 Task: Select the scale with the custom "90".
Action: Mouse moved to (56, 127)
Screenshot: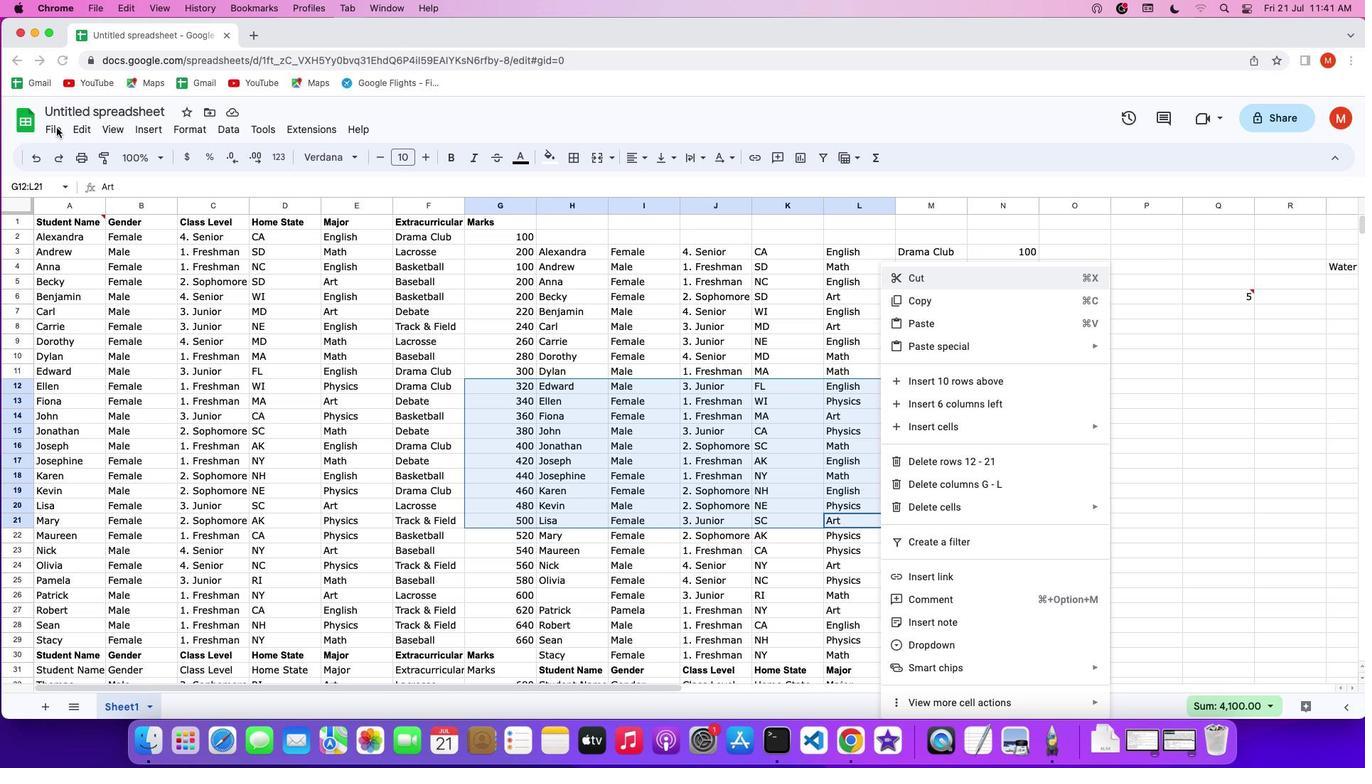 
Action: Mouse pressed left at (56, 127)
Screenshot: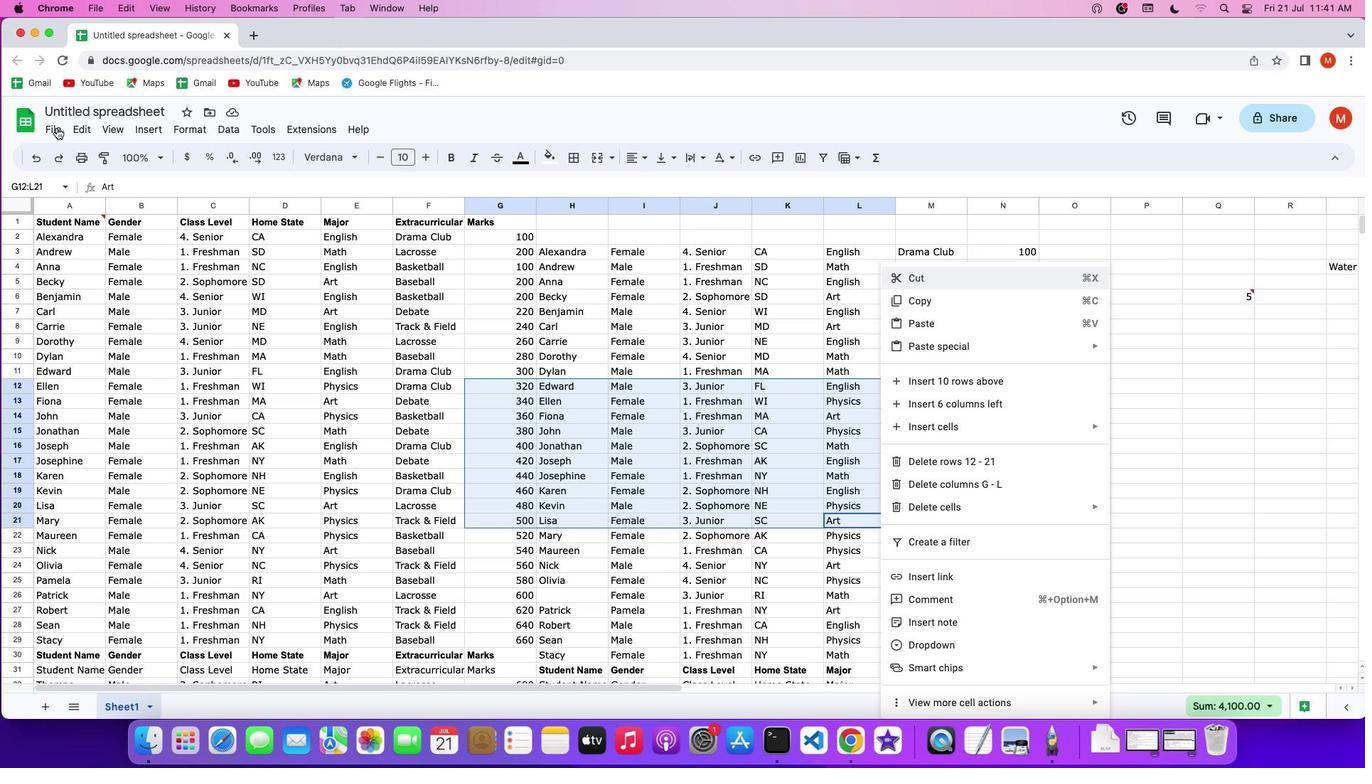 
Action: Mouse pressed left at (56, 127)
Screenshot: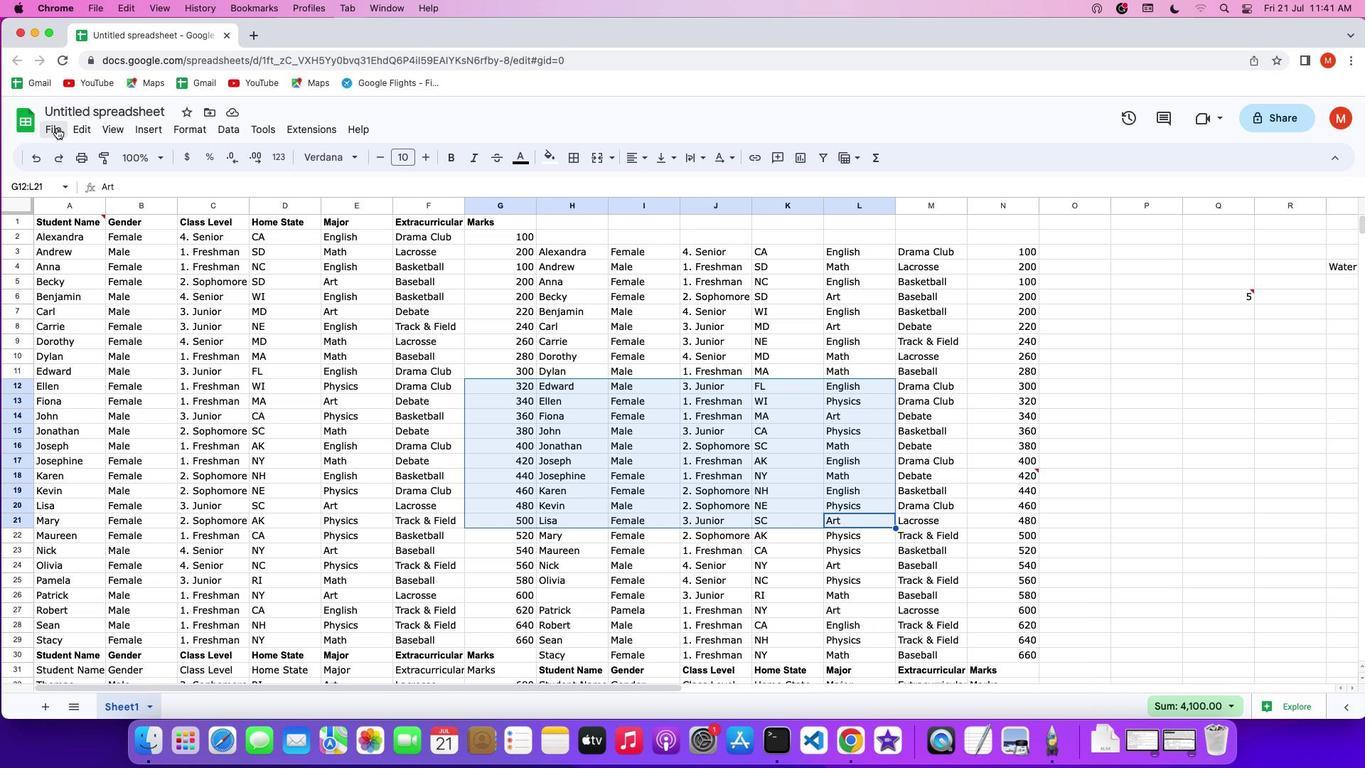 
Action: Mouse pressed left at (56, 127)
Screenshot: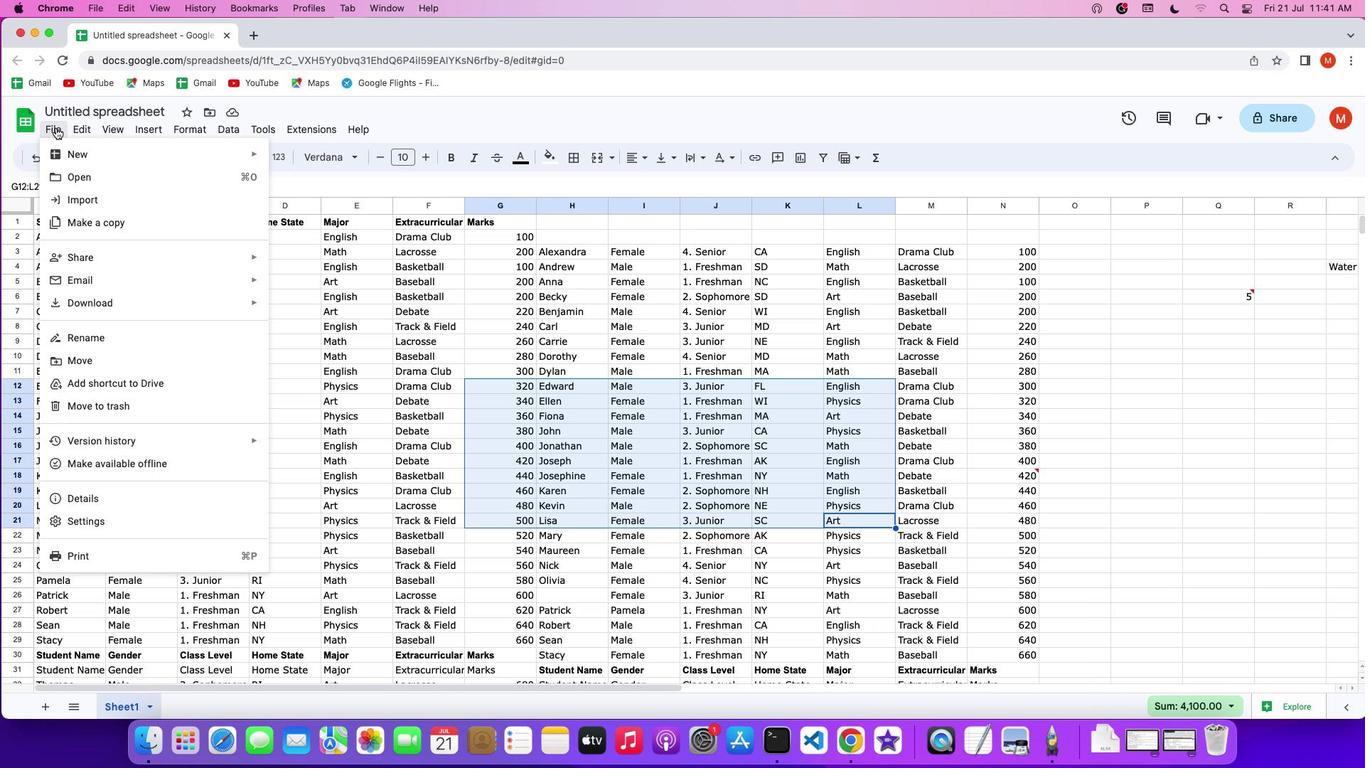 
Action: Mouse moved to (81, 561)
Screenshot: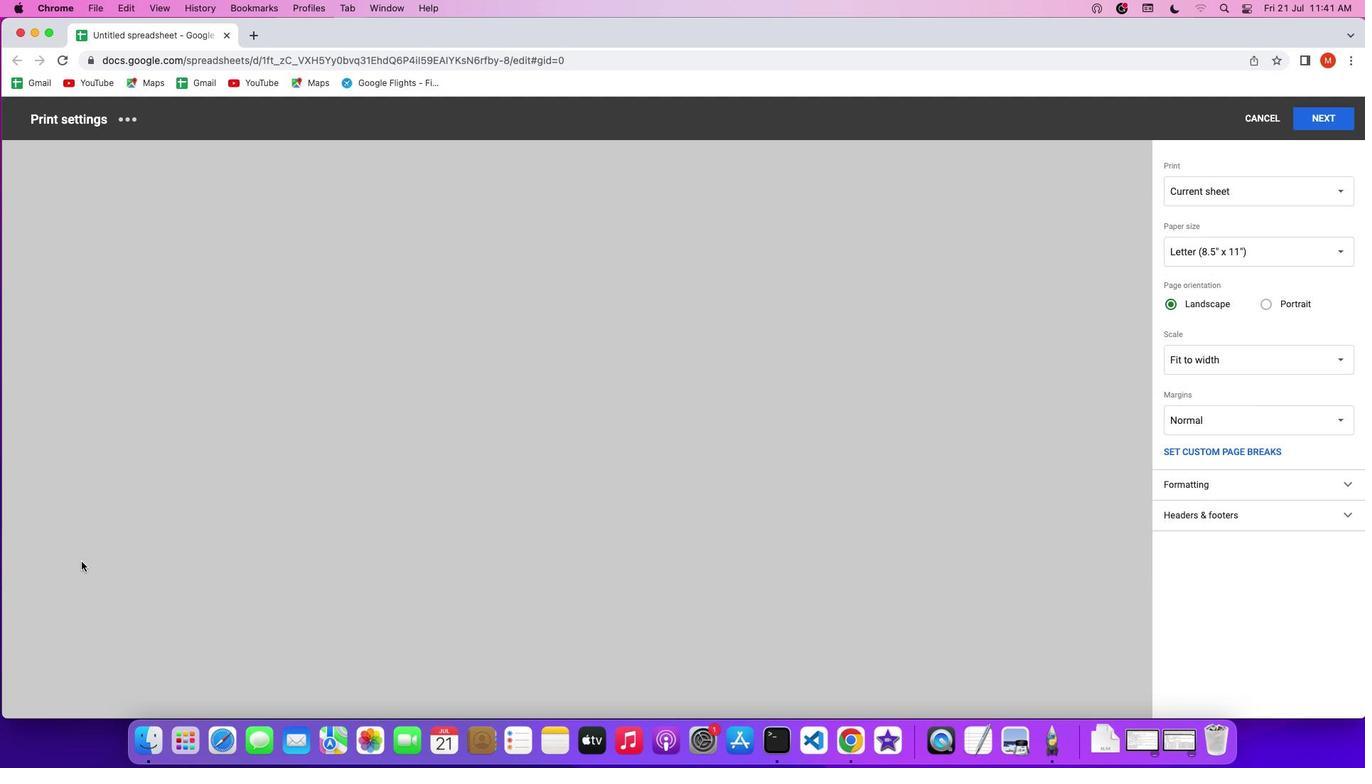 
Action: Mouse pressed left at (81, 561)
Screenshot: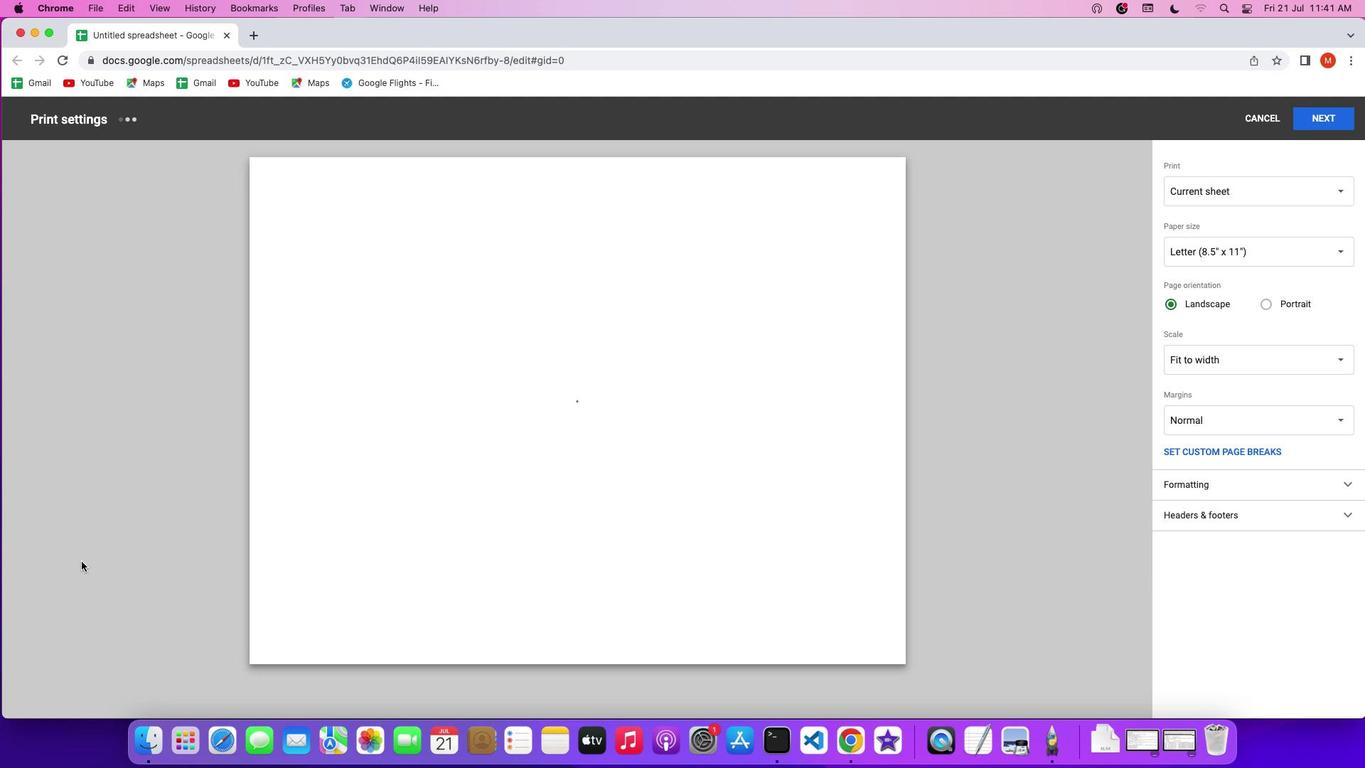 
Action: Mouse moved to (1340, 115)
Screenshot: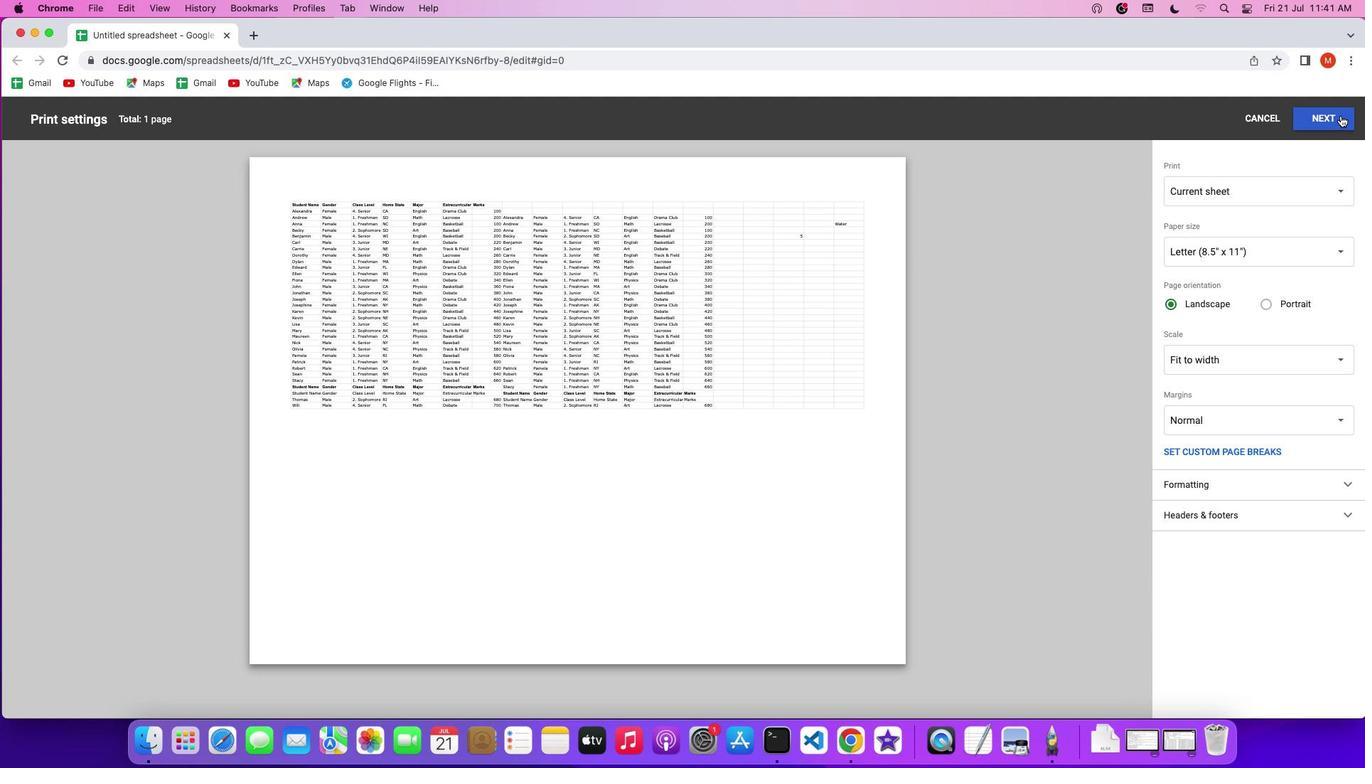 
Action: Mouse pressed left at (1340, 115)
Screenshot: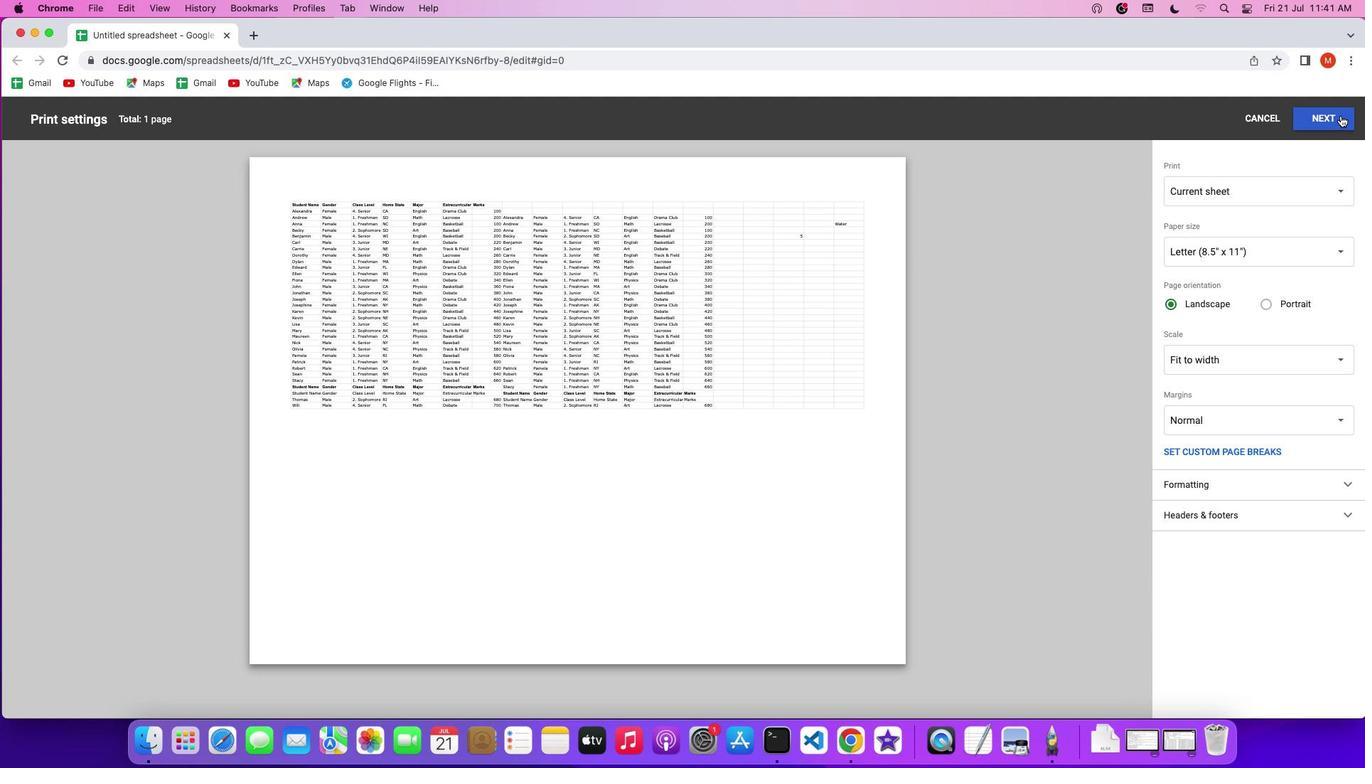 
Action: Mouse moved to (1061, 259)
Screenshot: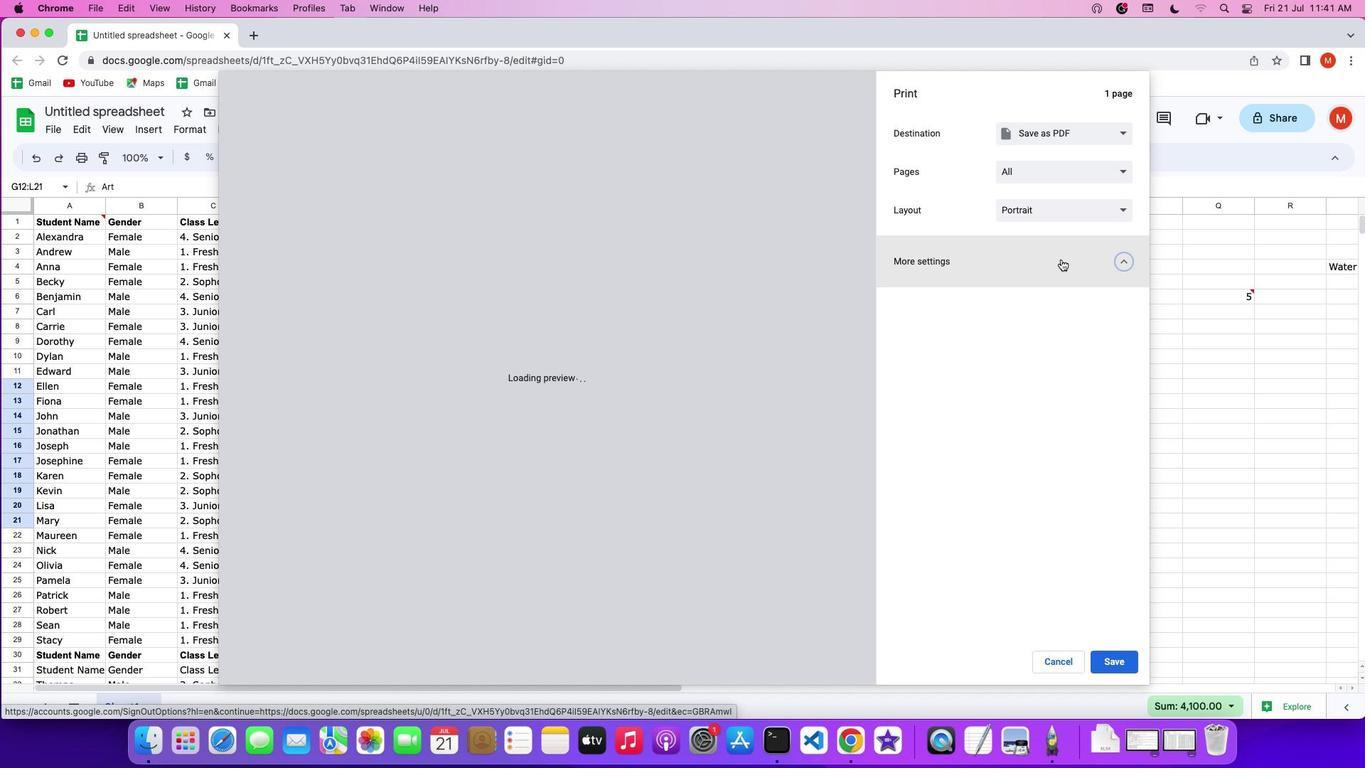 
Action: Mouse pressed left at (1061, 259)
Screenshot: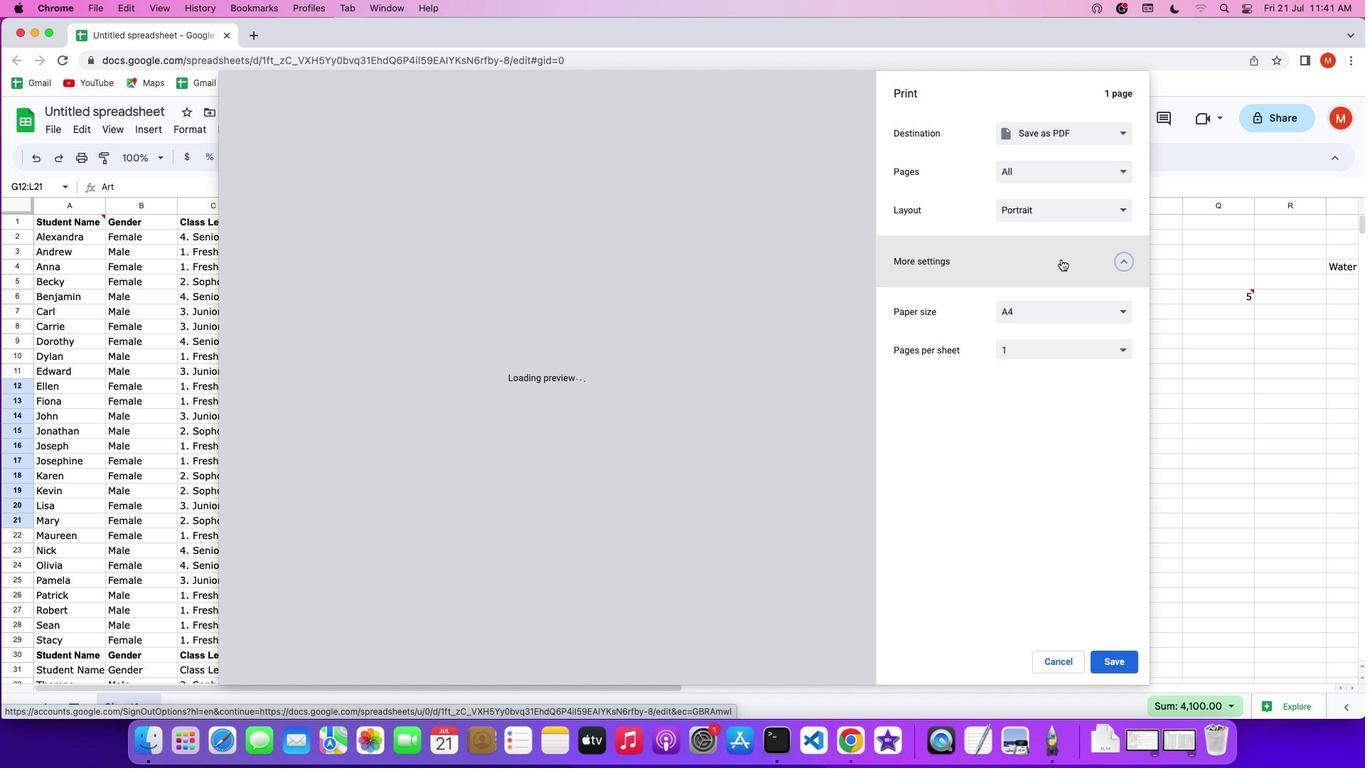 
Action: Mouse moved to (1015, 451)
Screenshot: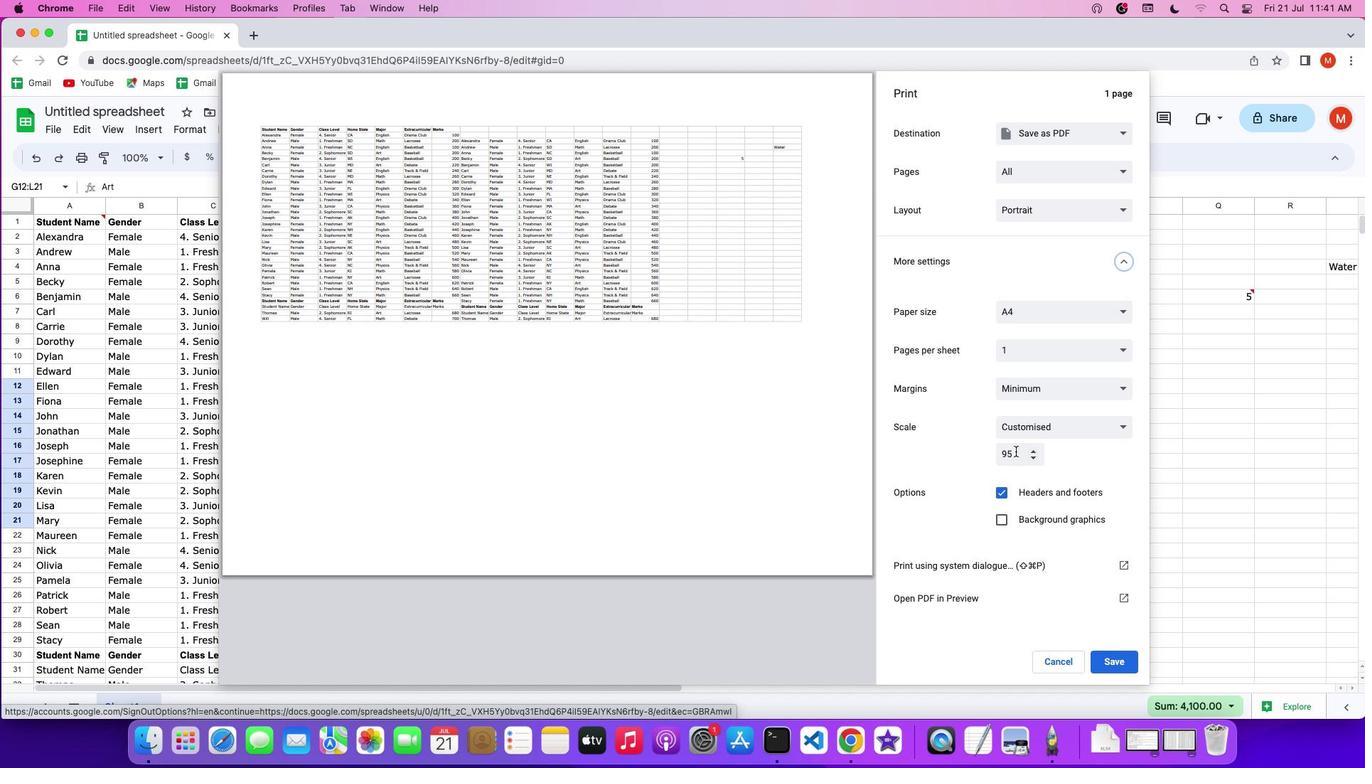 
Action: Mouse pressed left at (1015, 451)
Screenshot: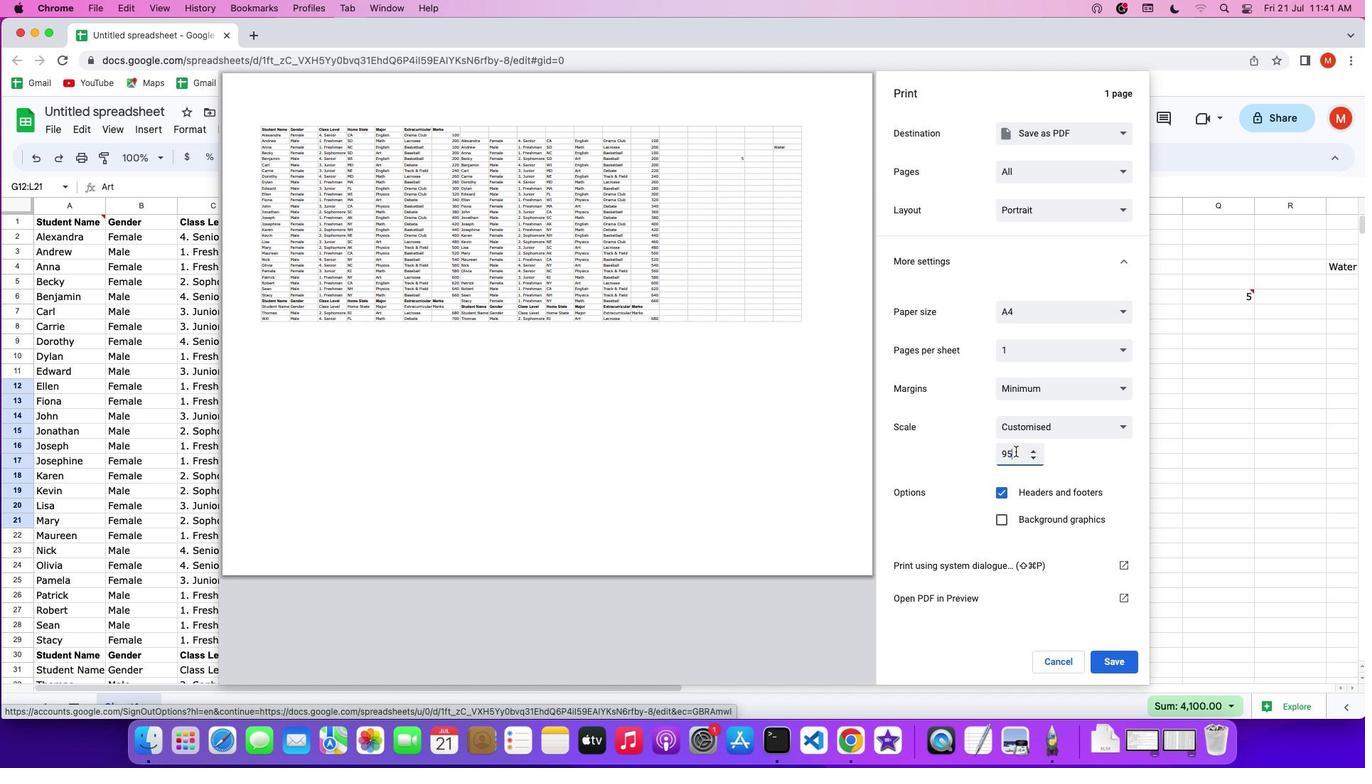 
Action: Key pressed Key.backspaceKey.backspace'9''0'
Screenshot: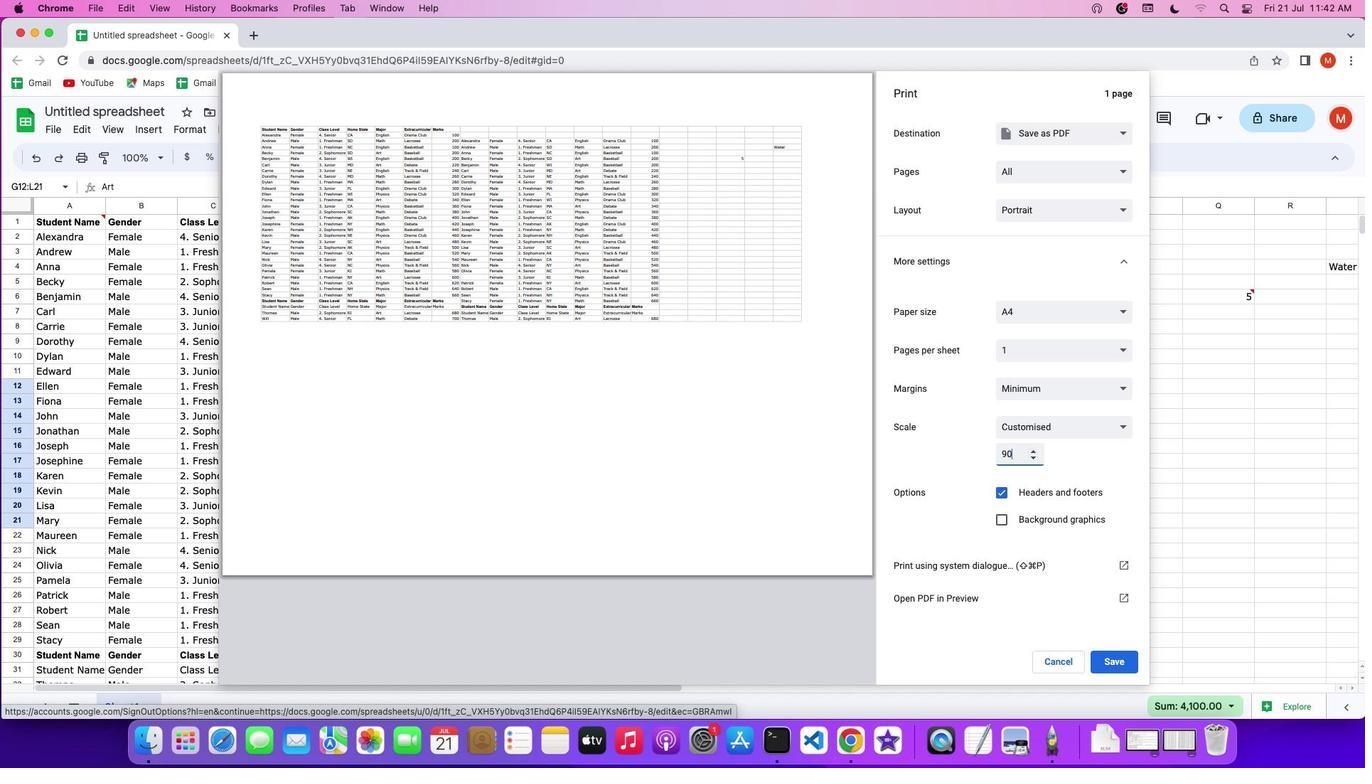 
